 Task: Select Convenience. Add to cart, from DollarGeneral for 4287 Palmer Road, Westerville, Ohio 43081, Cell Number 614-742-1053, following items : Creme of Nature Argan Oil 7-n-1 Leave in Treatment - 1, Firstline Sleek Him, Her & Little Ones Family Hair Brush - 1, Camryns BFF Gentle Edges Double-Sided Comb - 1, Ampro Pro Styl Protein Styling Gel Regular Hold - 1
Action: Mouse moved to (288, 111)
Screenshot: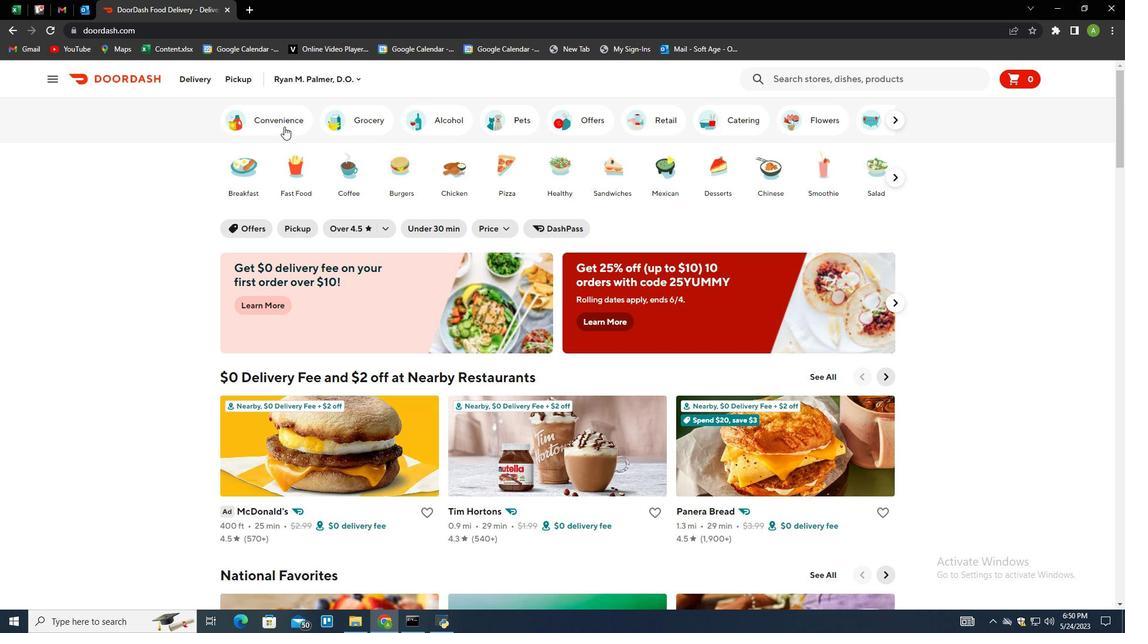 
Action: Mouse pressed left at (288, 111)
Screenshot: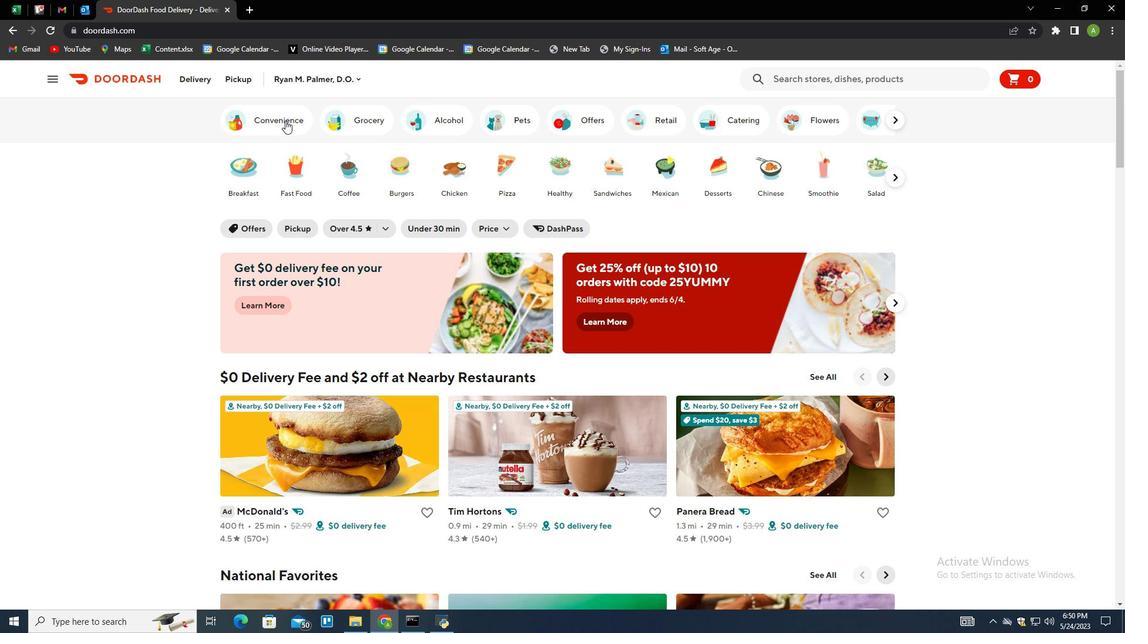 
Action: Mouse moved to (541, 375)
Screenshot: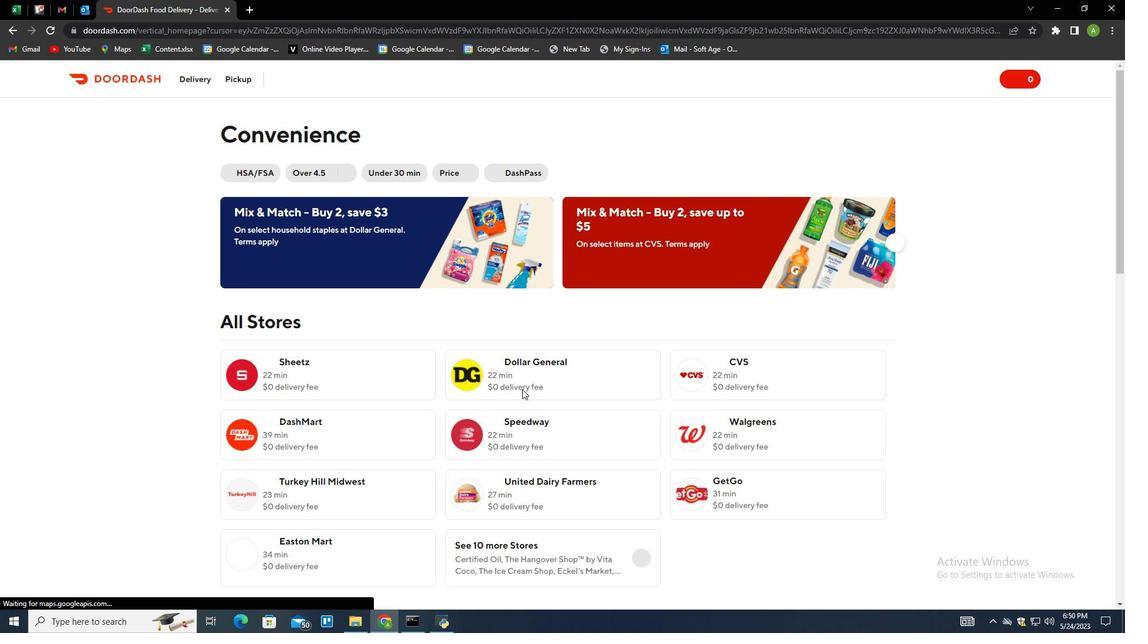 
Action: Mouse pressed left at (541, 375)
Screenshot: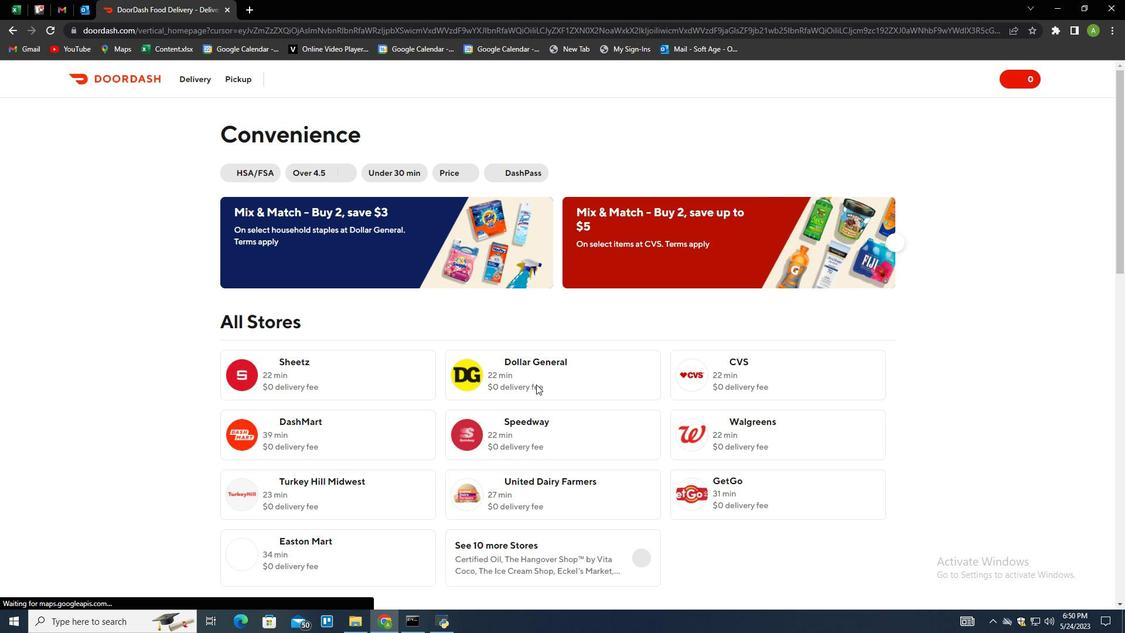 
Action: Mouse moved to (271, 78)
Screenshot: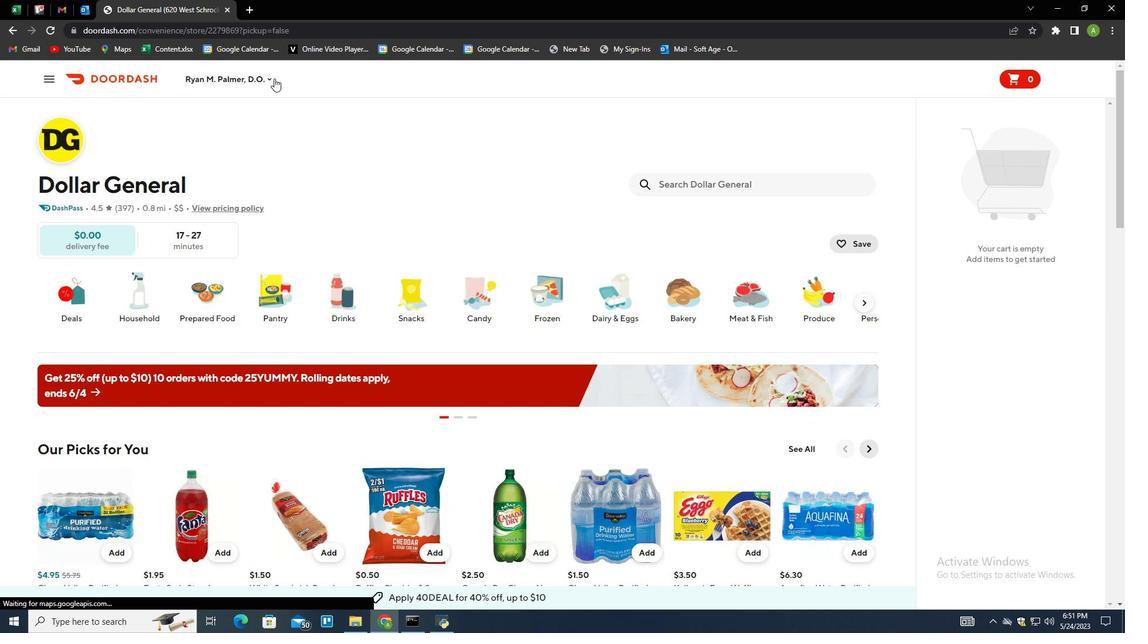 
Action: Mouse pressed left at (271, 78)
Screenshot: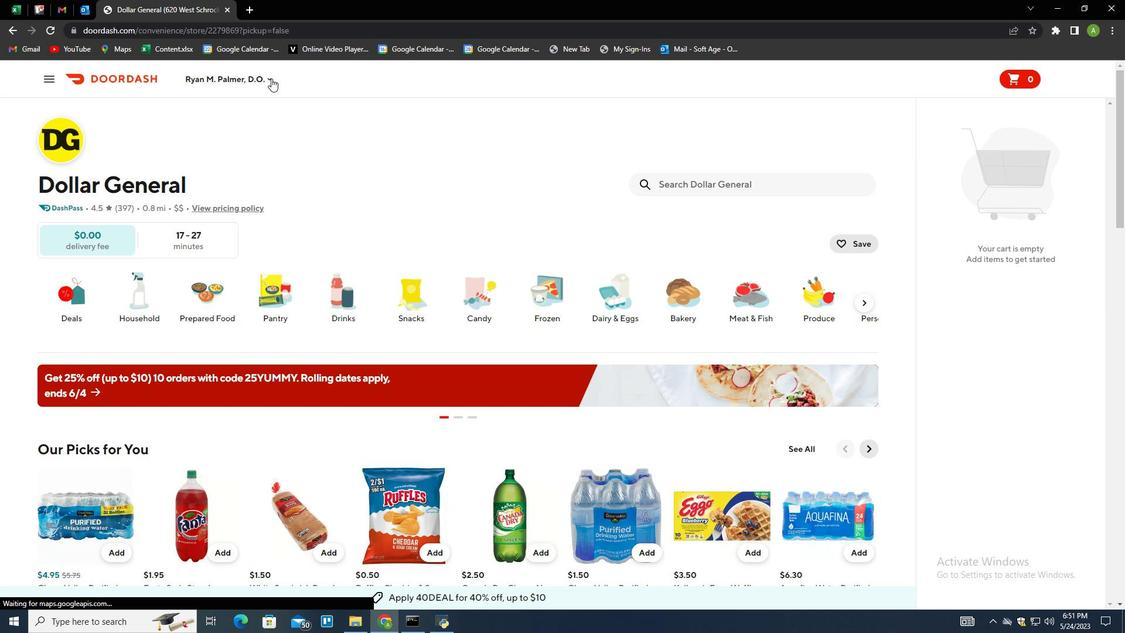 
Action: Mouse moved to (295, 130)
Screenshot: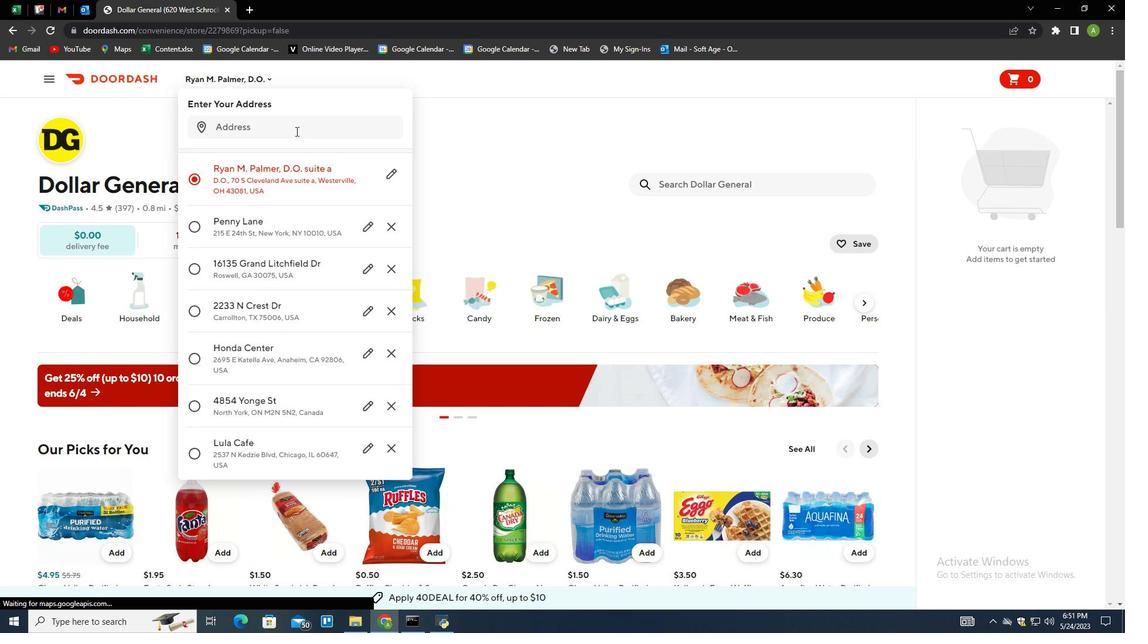 
Action: Mouse pressed left at (295, 130)
Screenshot: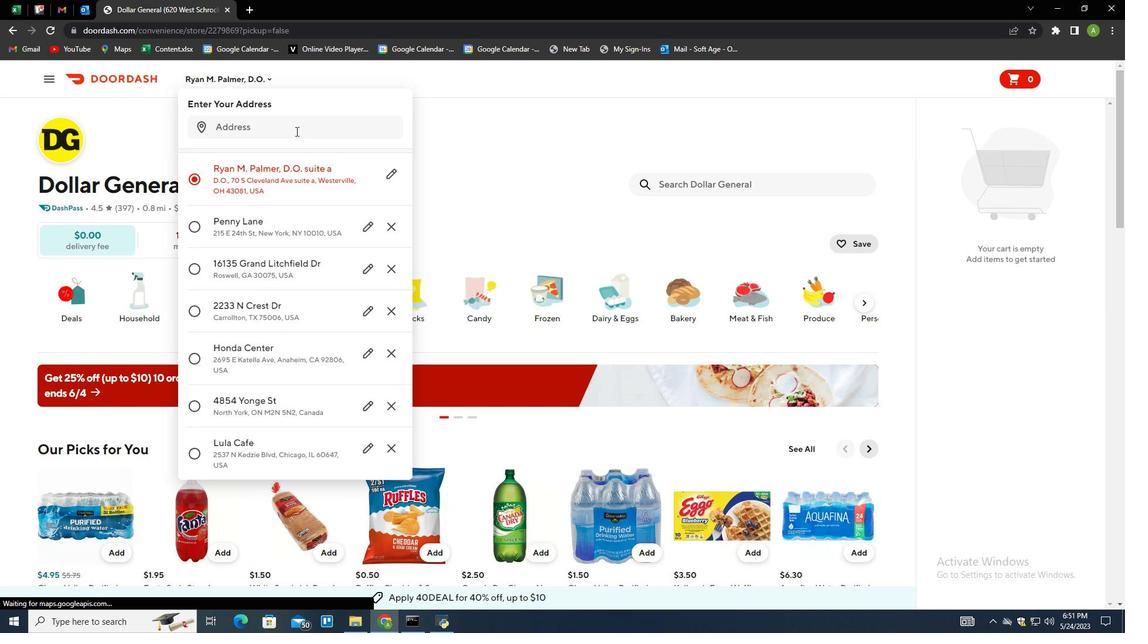 
Action: Mouse moved to (283, 136)
Screenshot: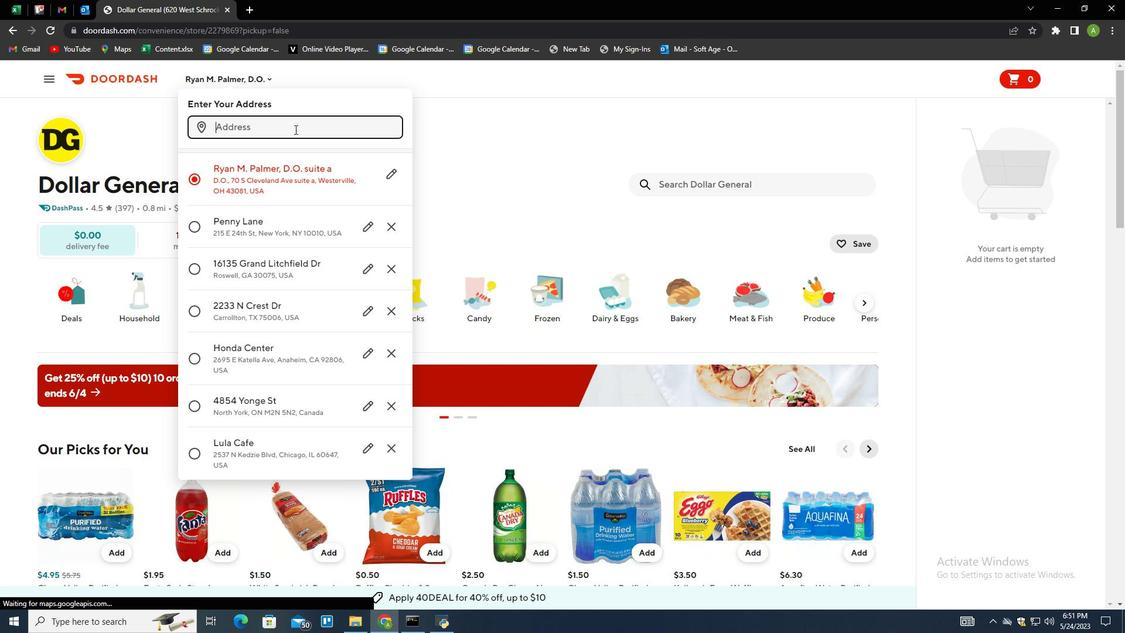 
Action: Key pressed 48<Key.backspace>287<Key.space>palmer<Key.space>road,<Key.space>westerville,ohio<Key.left><Key.left><Key.left><Key.left><Key.space><Key.right><Key.right><Key.right><Key.right><Key.space>43081<Key.enter>
Screenshot: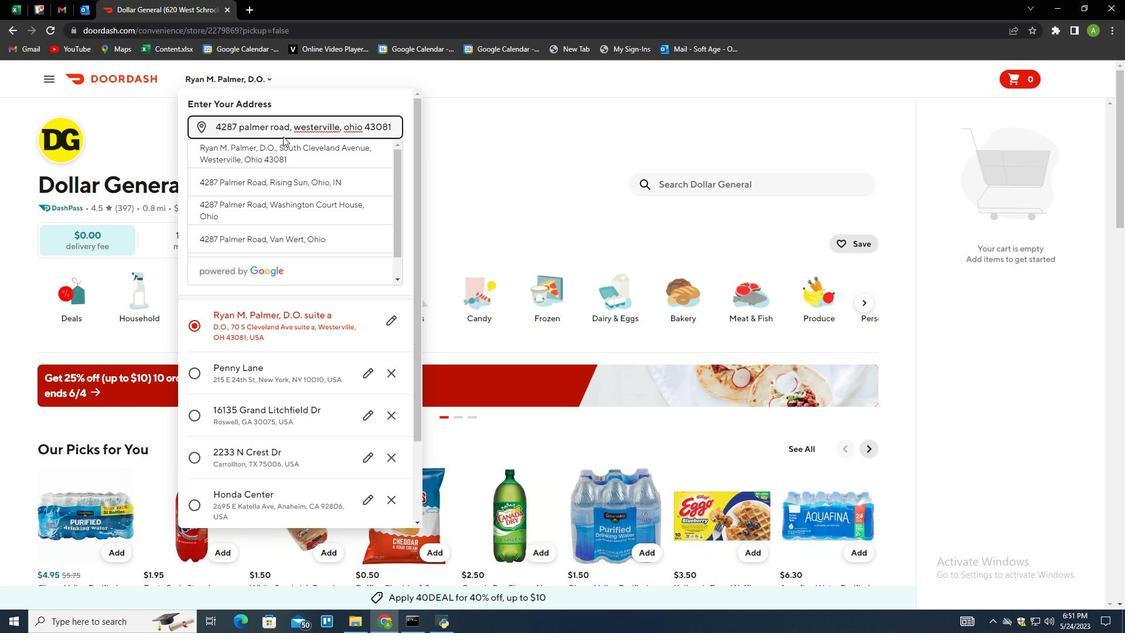 
Action: Mouse moved to (372, 481)
Screenshot: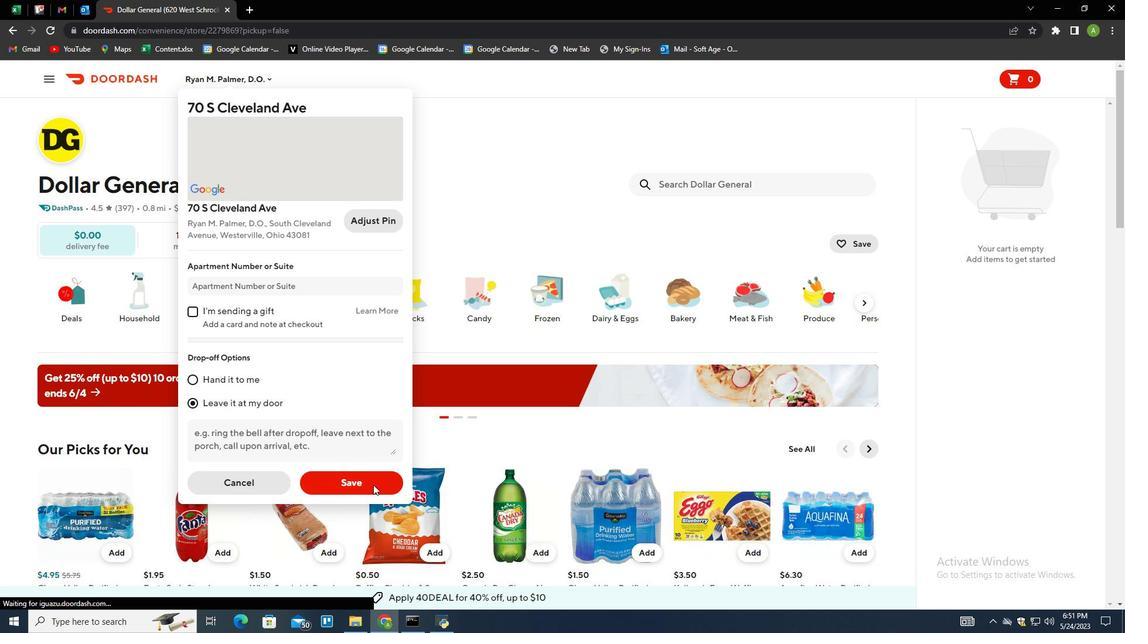 
Action: Mouse pressed left at (372, 481)
Screenshot: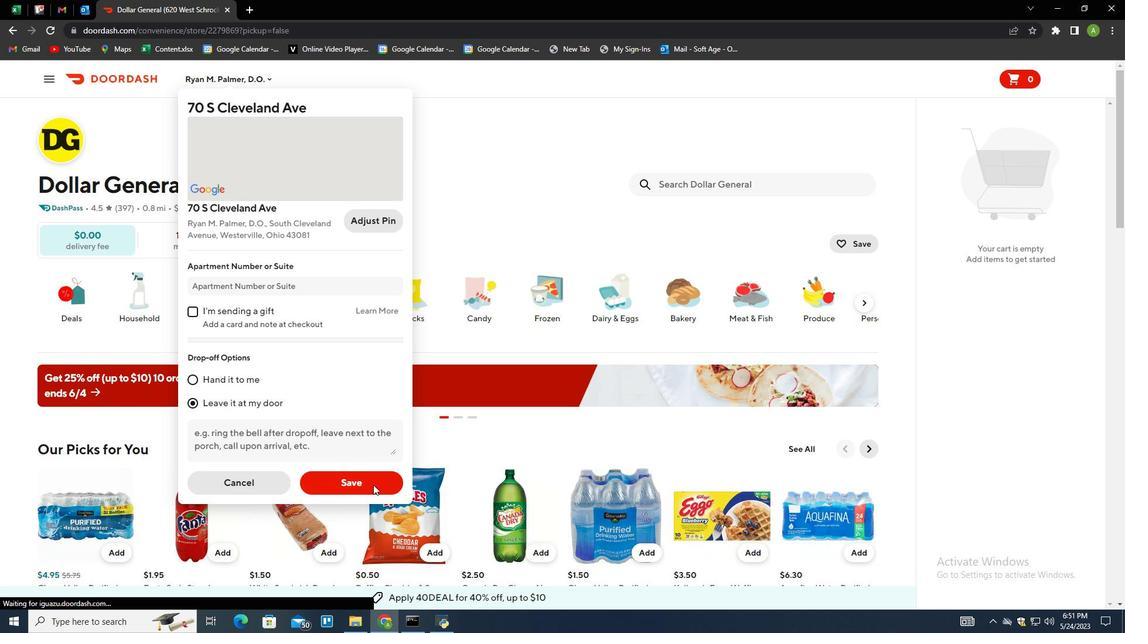 
Action: Mouse moved to (699, 184)
Screenshot: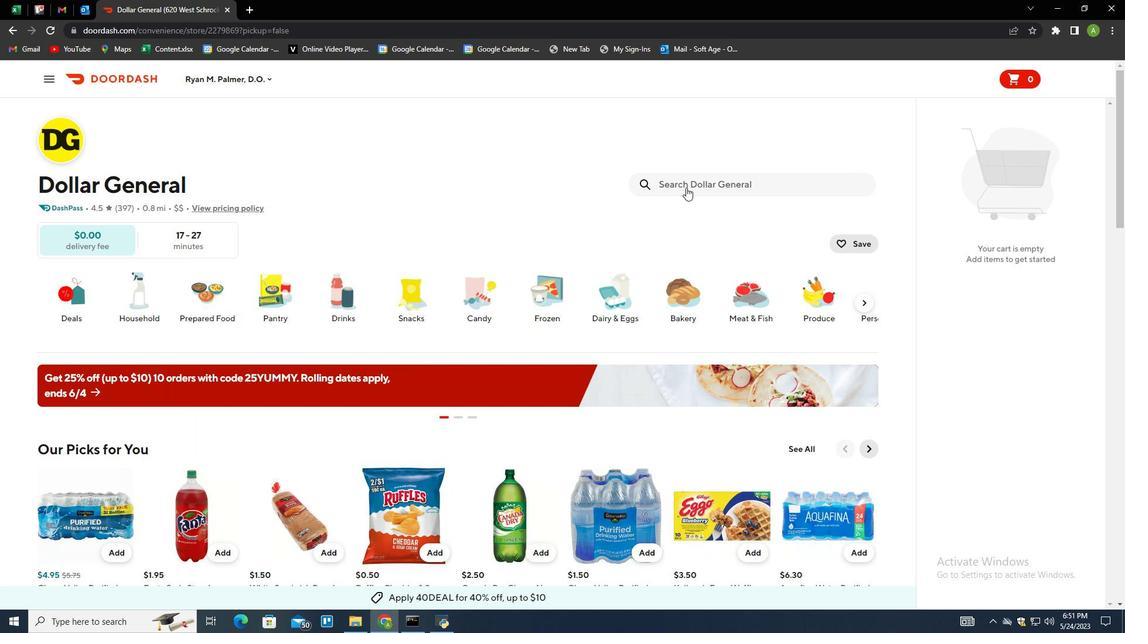 
Action: Mouse pressed left at (699, 184)
Screenshot: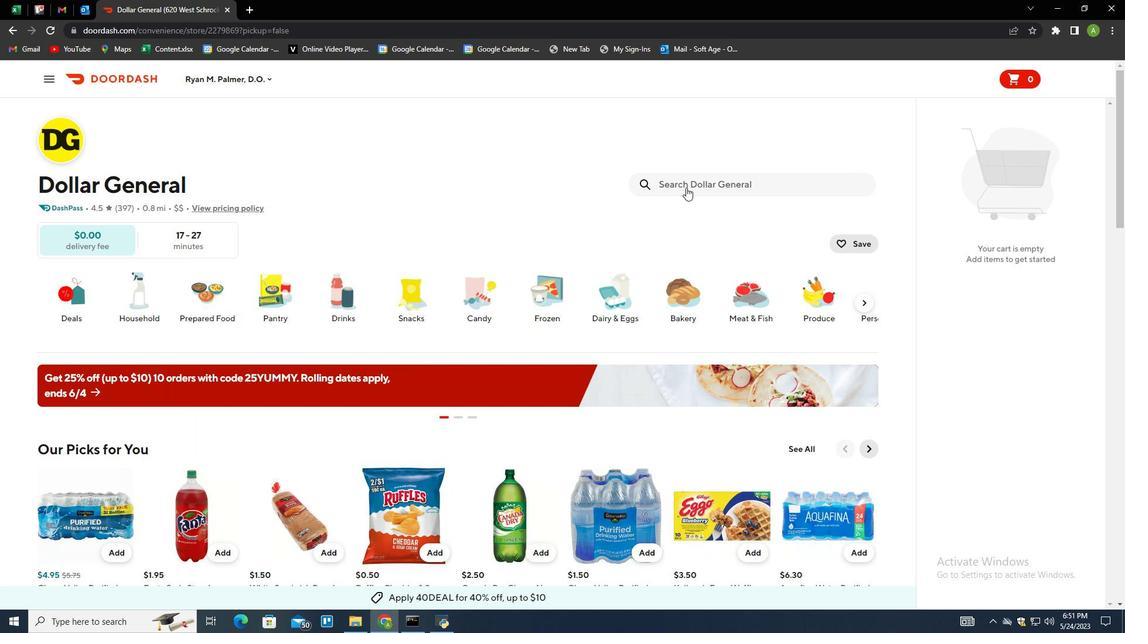 
Action: Mouse moved to (678, 202)
Screenshot: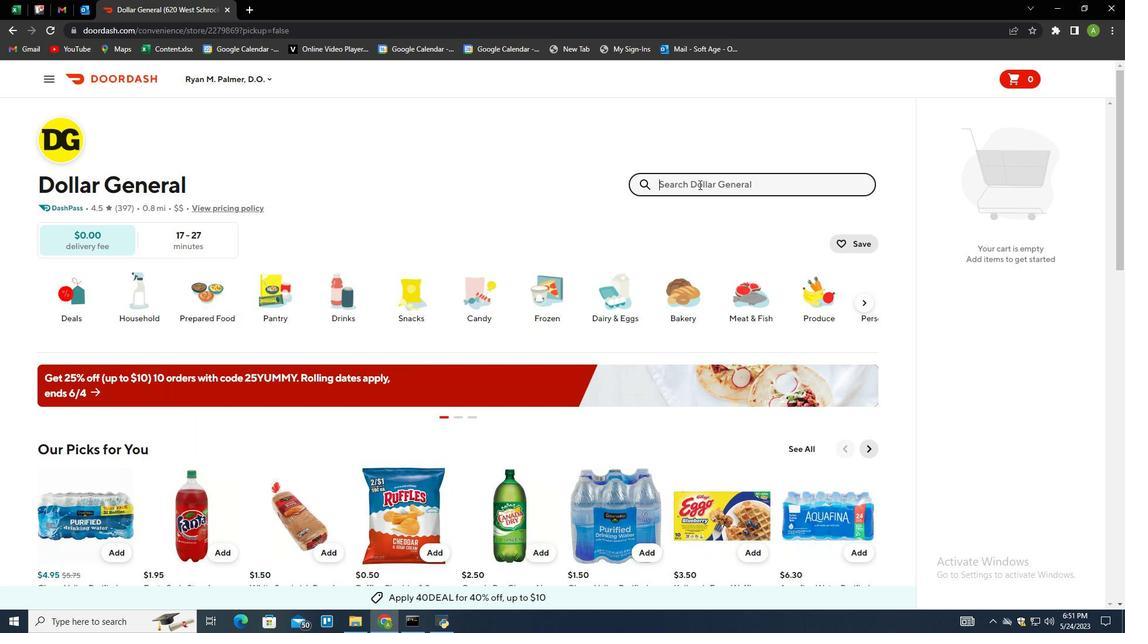 
Action: Key pressed creme<Key.space>of<Key.space>nature<Key.space>argan<Key.space>oil<Key.space>7-n-1<Key.space>leave<Key.space>in<Key.space>treatment<Key.enter>
Screenshot: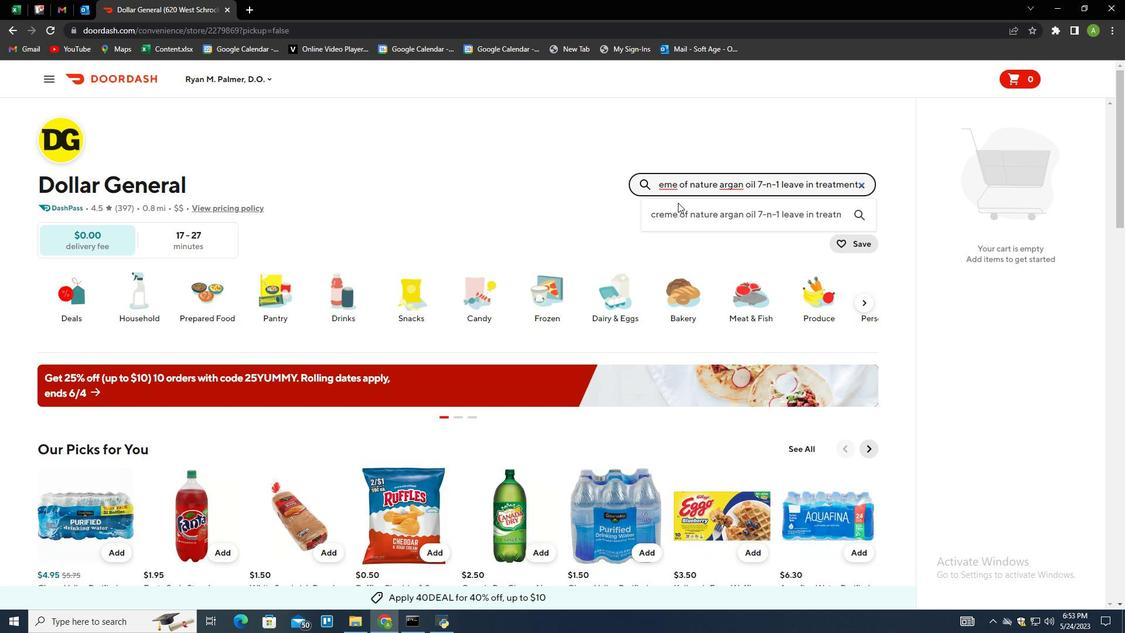
Action: Mouse moved to (101, 303)
Screenshot: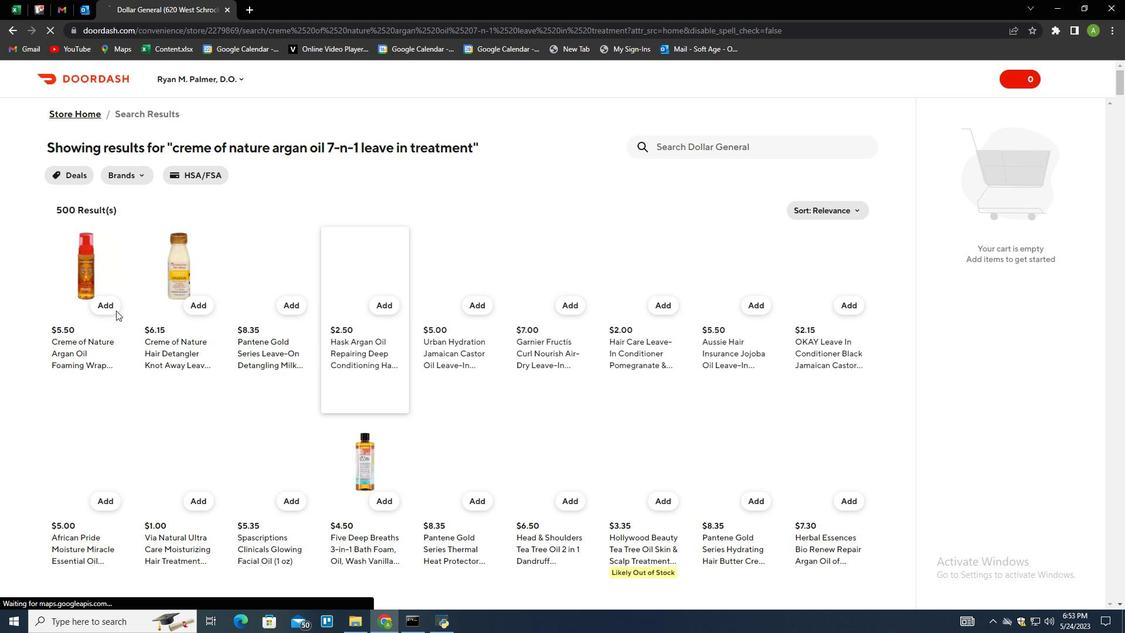 
Action: Mouse pressed left at (101, 303)
Screenshot: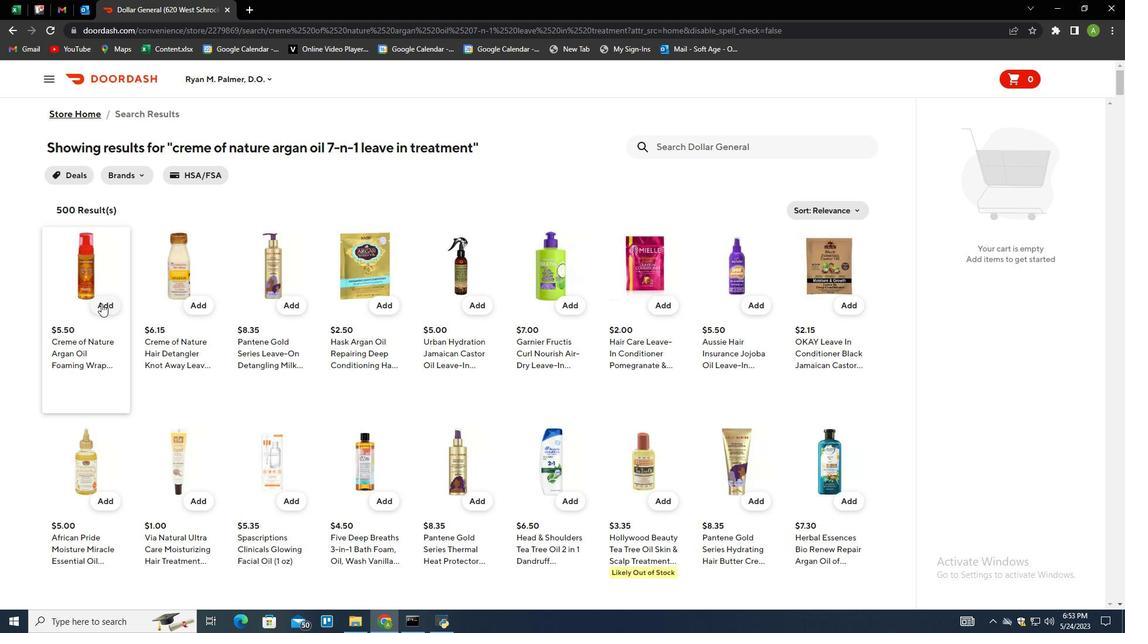 
Action: Mouse moved to (704, 146)
Screenshot: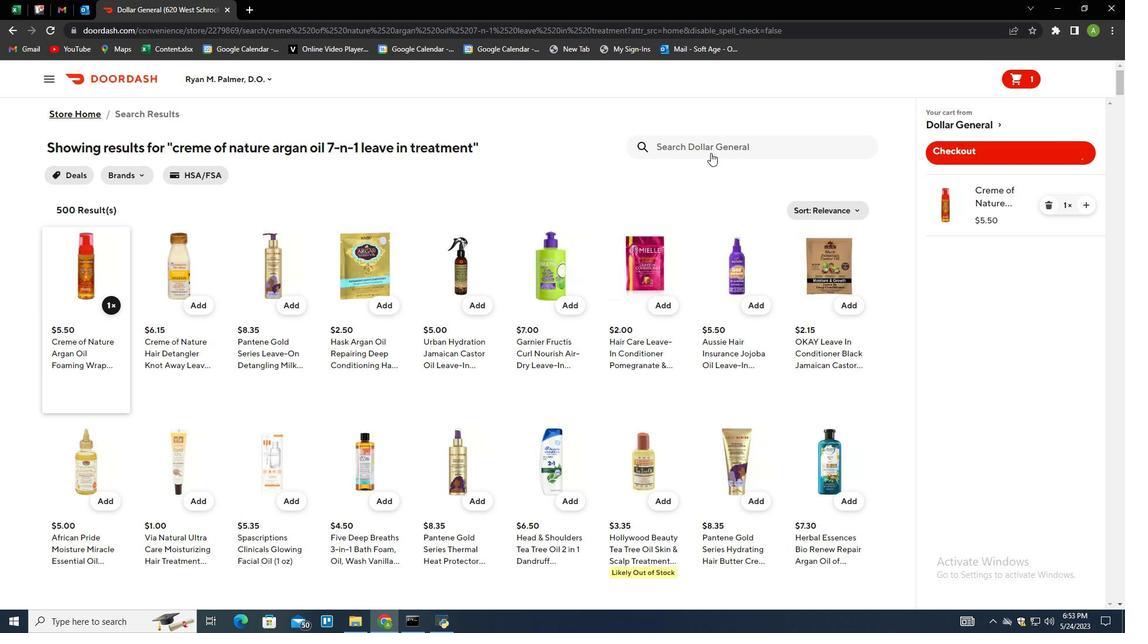 
Action: Mouse pressed left at (704, 146)
Screenshot: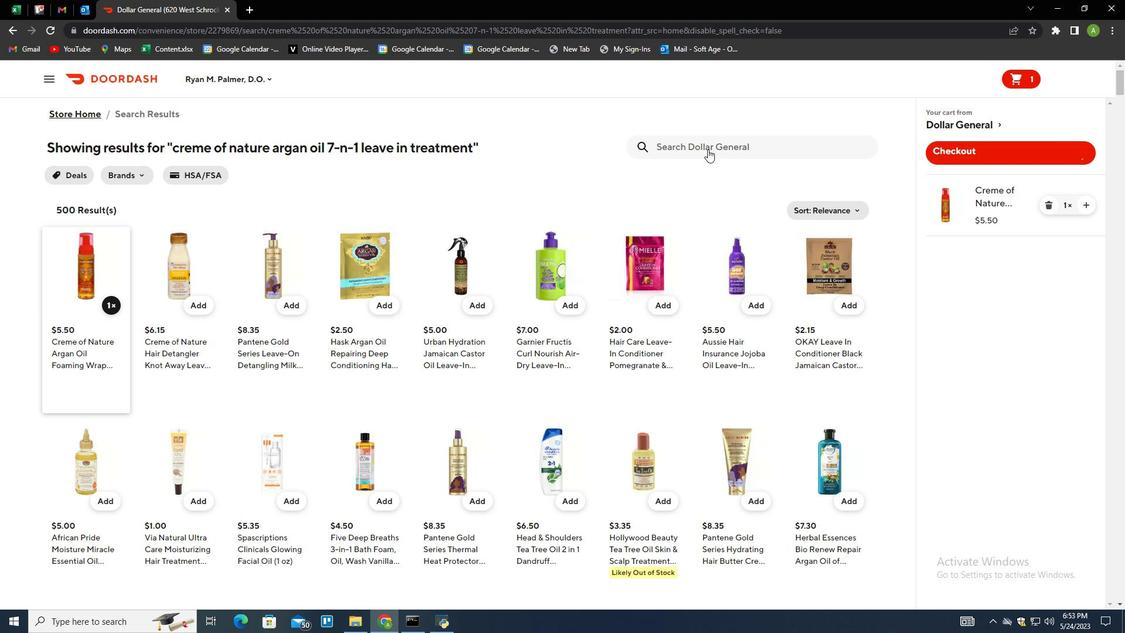 
Action: Mouse moved to (665, 144)
Screenshot: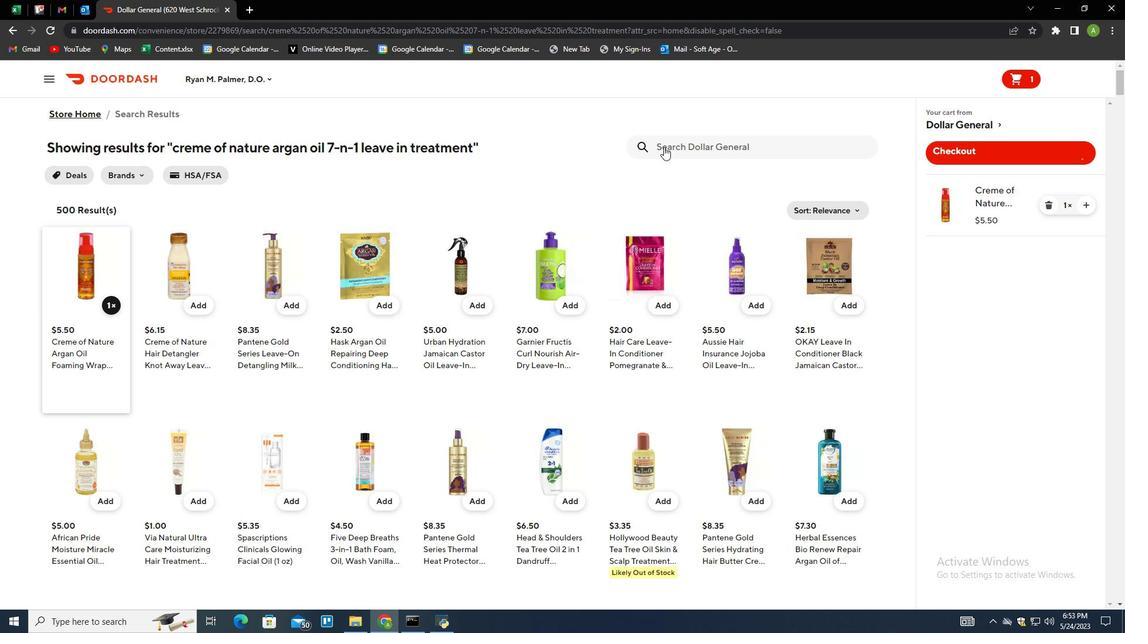 
Action: Mouse pressed left at (665, 144)
Screenshot: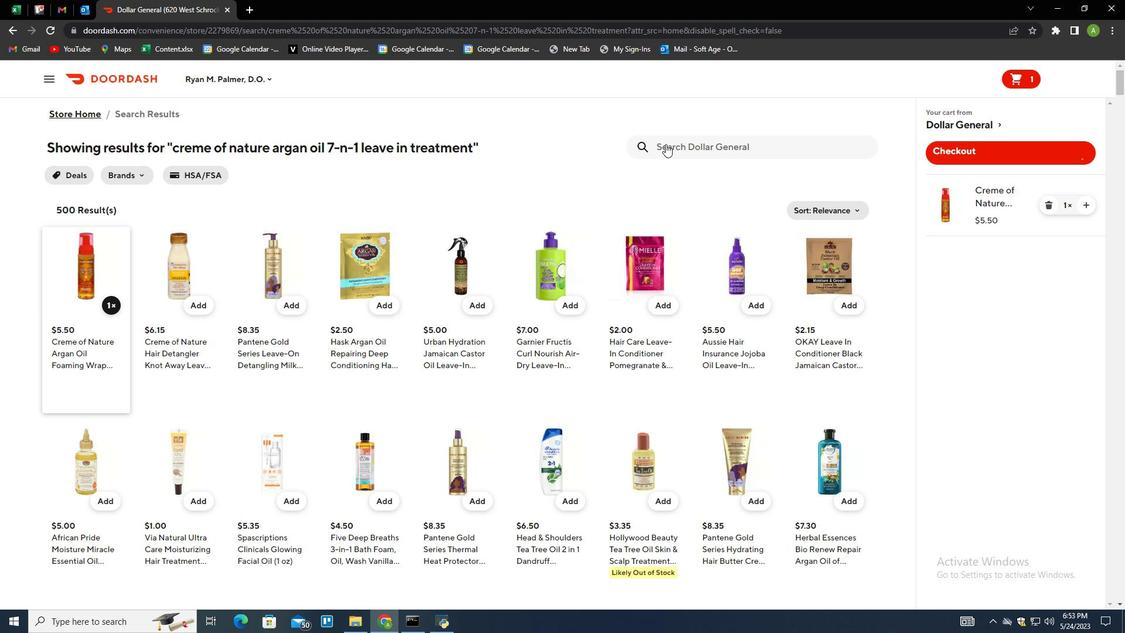 
Action: Key pressed firstline<Key.space>sleek<Key.space>him<Key.space><Key.shift>&little<Key.left><Key.left><Key.left><Key.left><Key.left><Key.left><Key.space><Key.right><Key.right><Key.right><Key.right><Key.right><Key.right>on<Key.backspace><Key.backspace><Key.space>ones<Key.space>family<Key.space>hair<Key.space>brush<Key.enter>
Screenshot: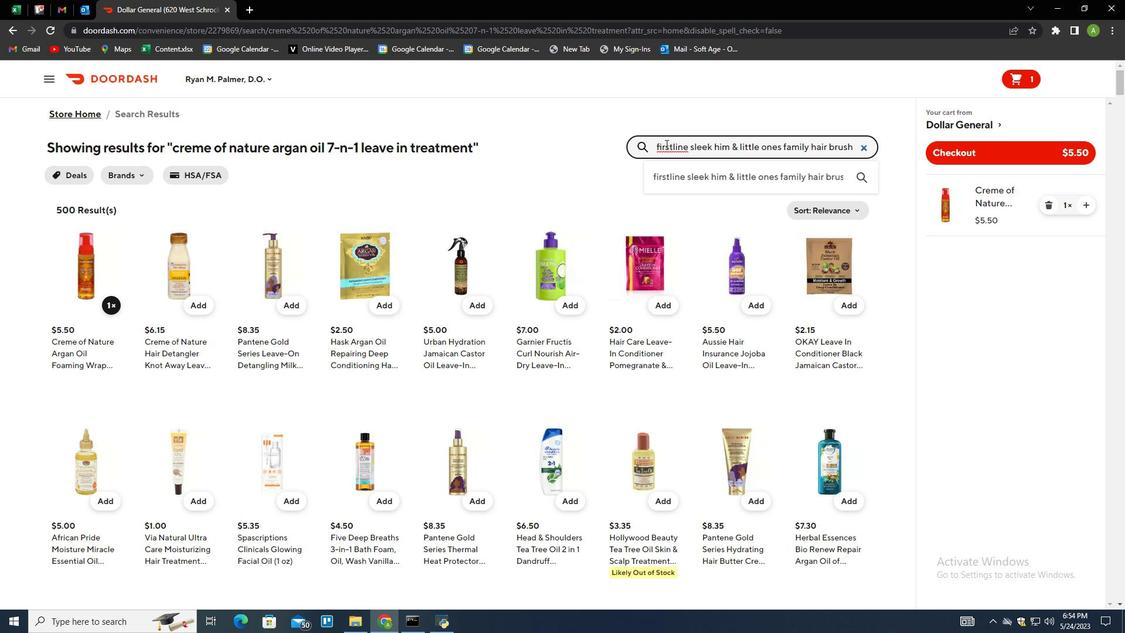 
Action: Mouse moved to (104, 305)
Screenshot: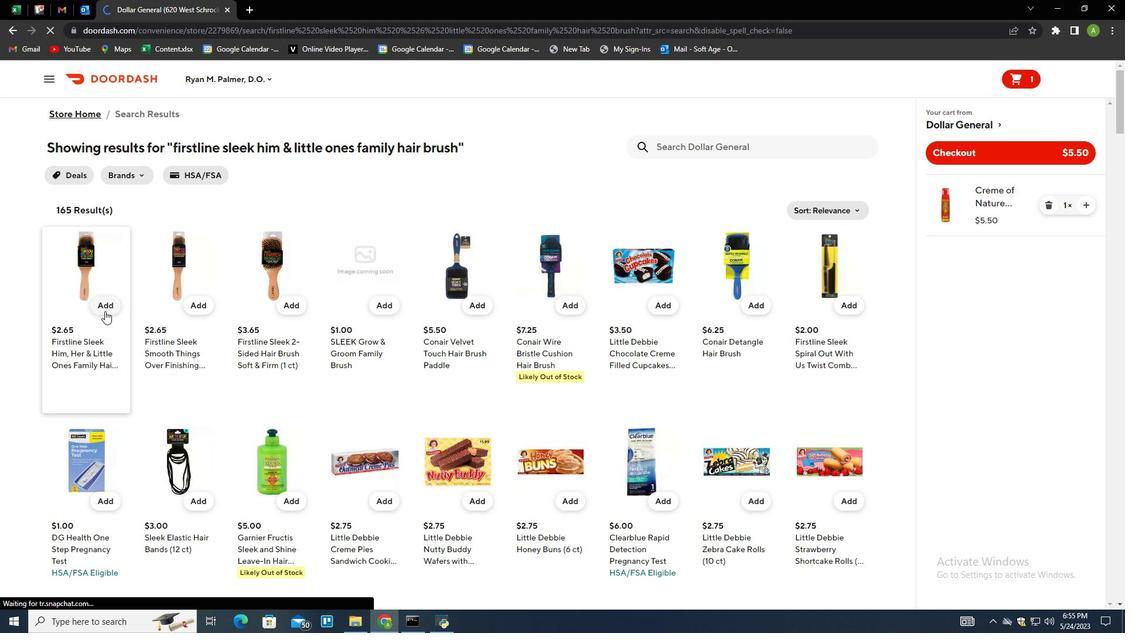 
Action: Mouse pressed left at (104, 305)
Screenshot: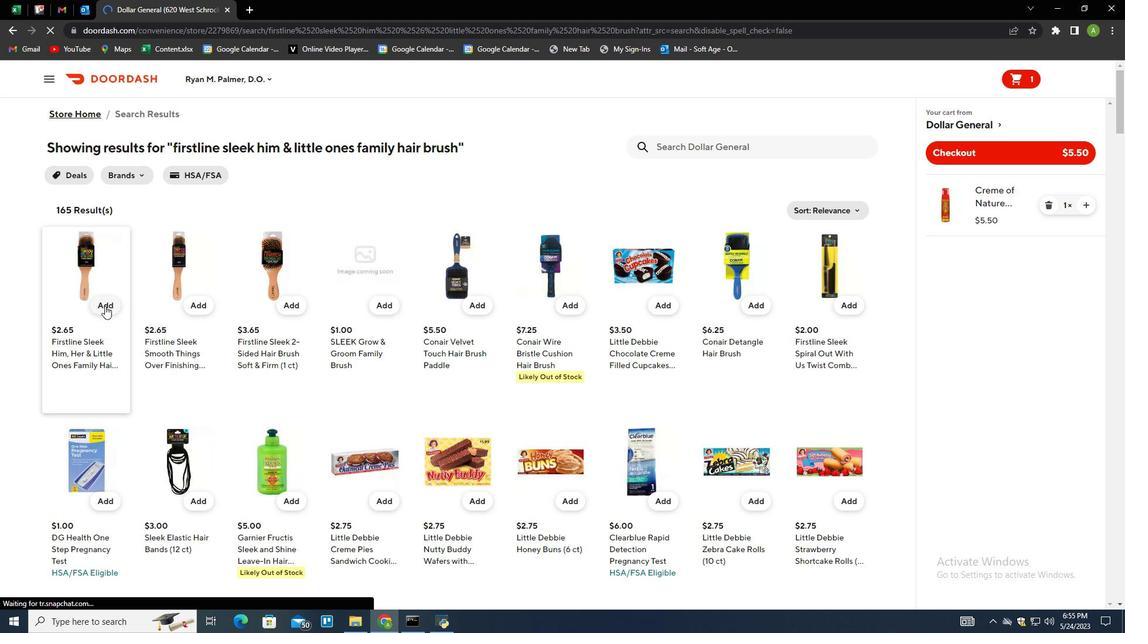 
Action: Mouse moved to (670, 144)
Screenshot: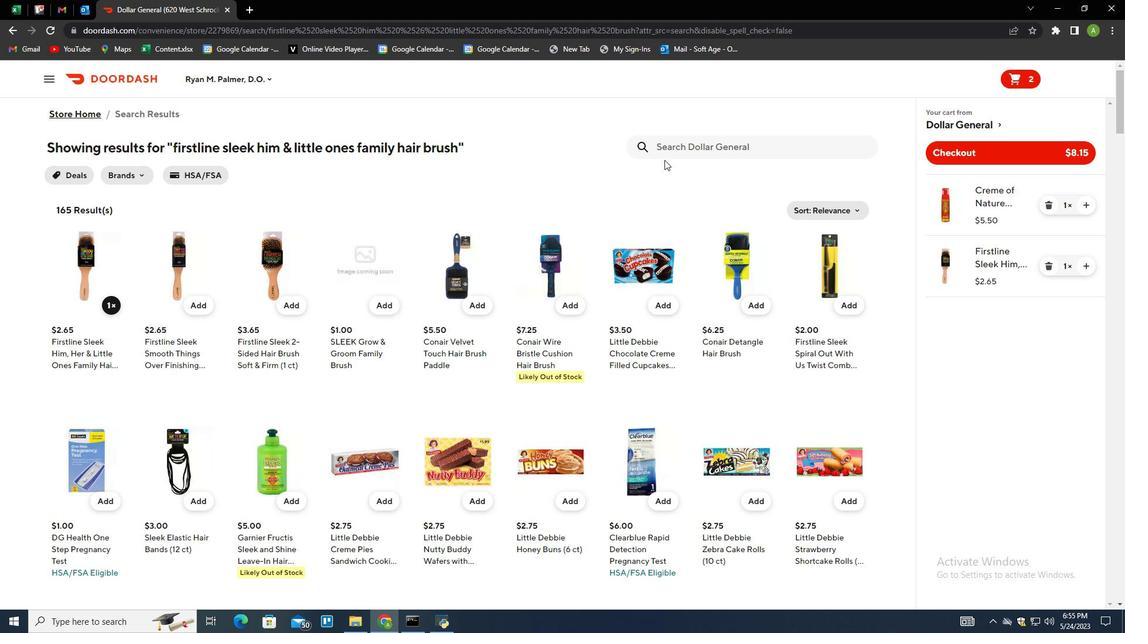 
Action: Mouse pressed left at (670, 144)
Screenshot: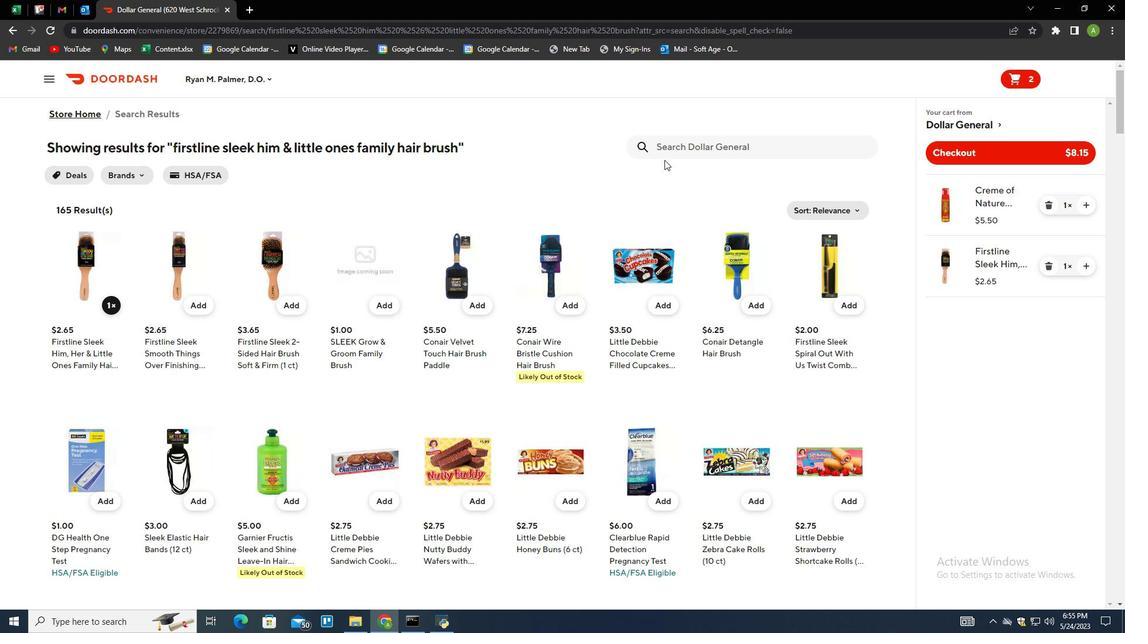 
Action: Mouse moved to (647, 172)
Screenshot: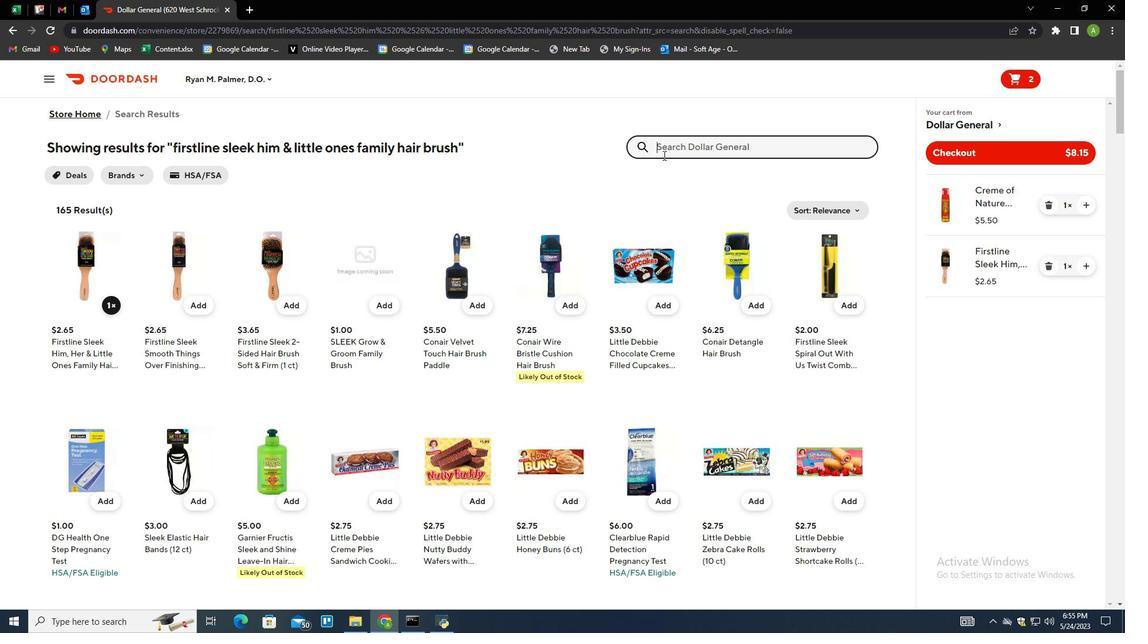 
Action: Key pressed camryns<Key.space>bff<Key.space>gentle<Key.space>edges<Key.space>double<Key.space><Key.backspace>-sided<Key.space>comb<Key.enter>
Screenshot: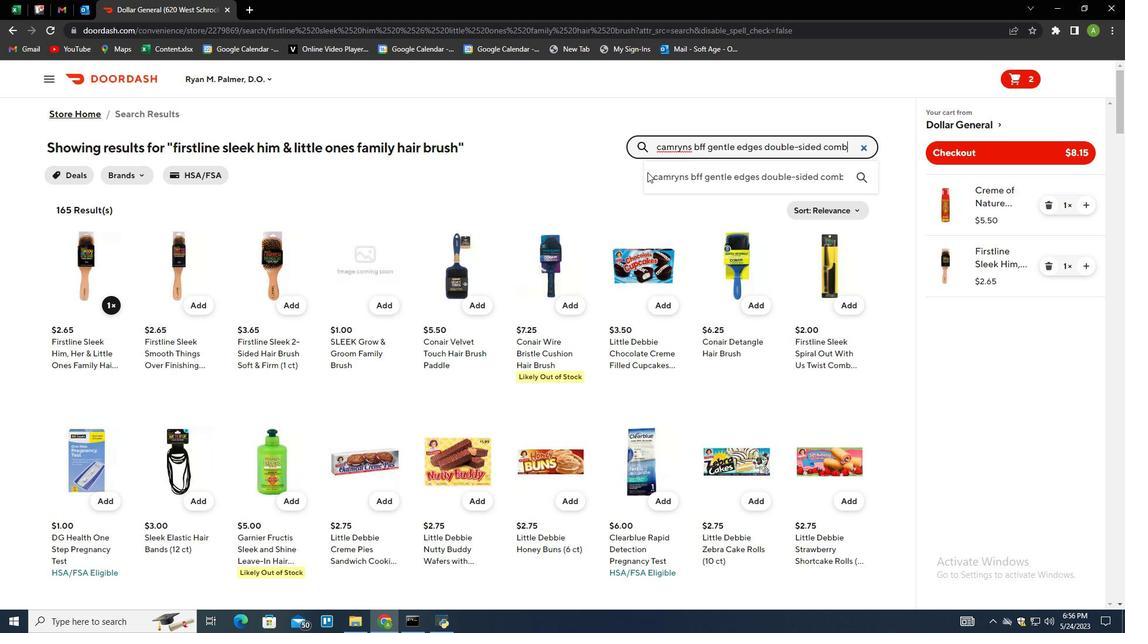 
Action: Mouse moved to (100, 305)
Screenshot: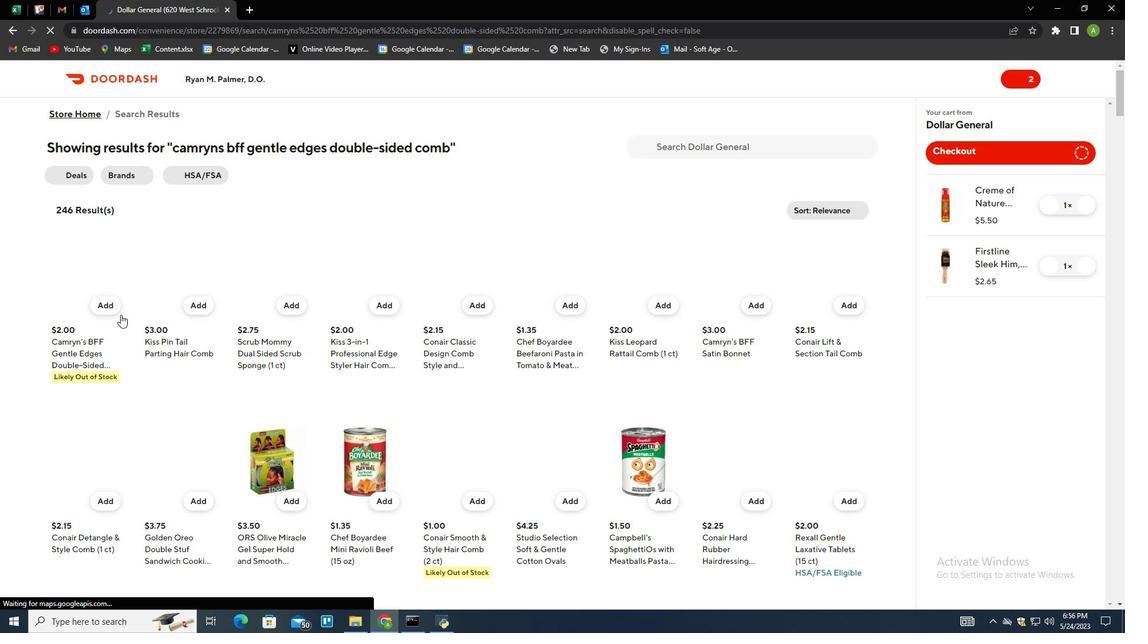 
Action: Mouse pressed left at (100, 305)
Screenshot: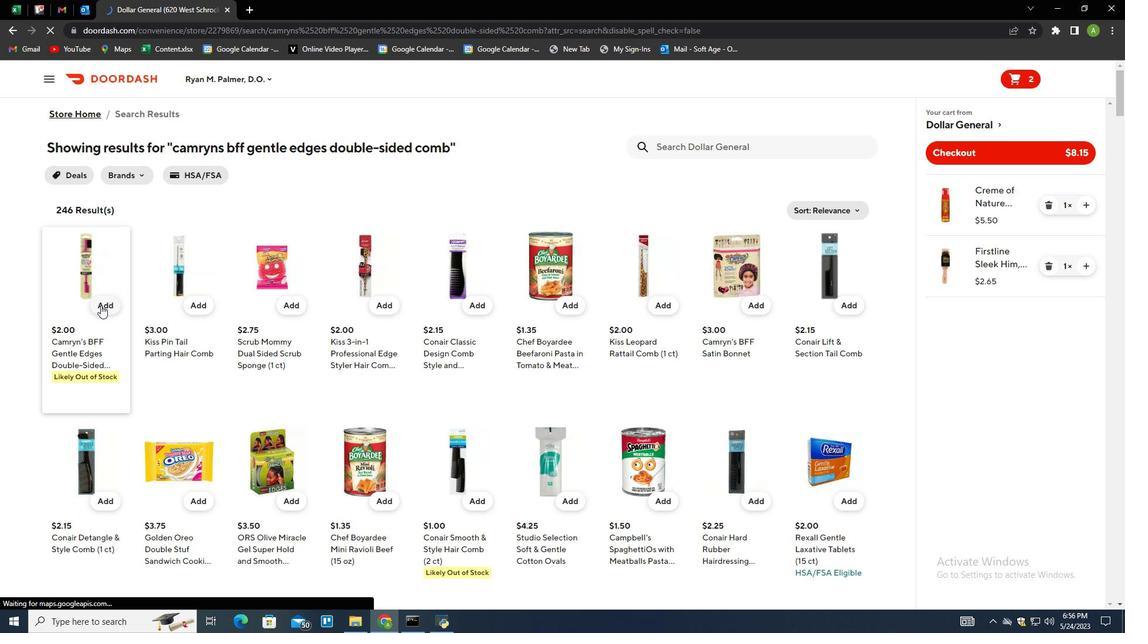 
Action: Mouse moved to (718, 141)
Screenshot: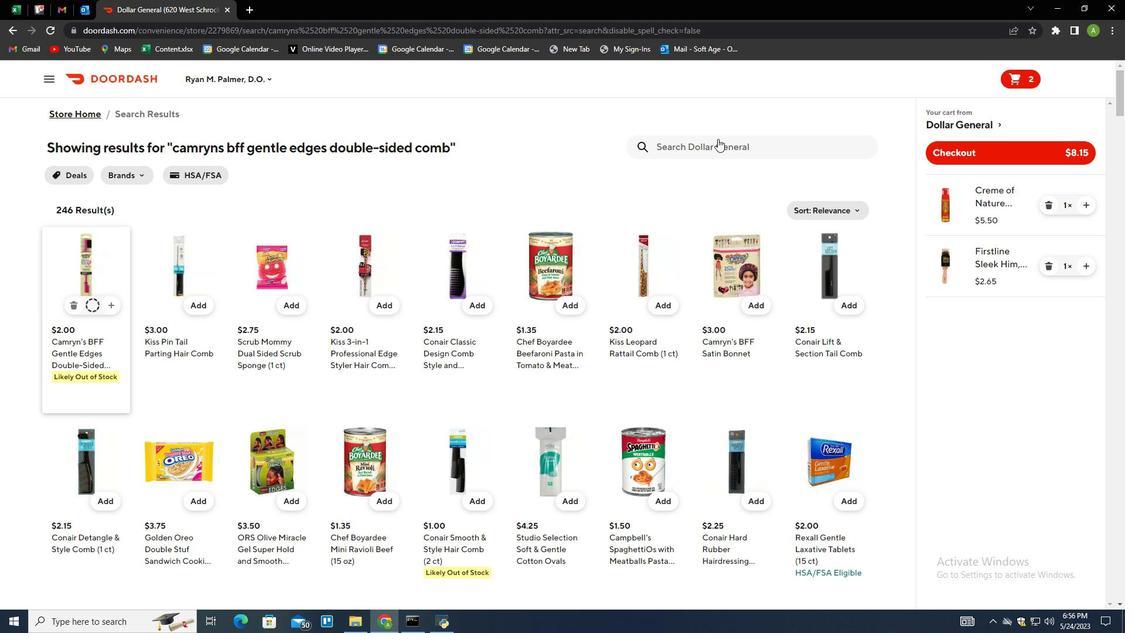 
Action: Mouse pressed left at (718, 141)
Screenshot: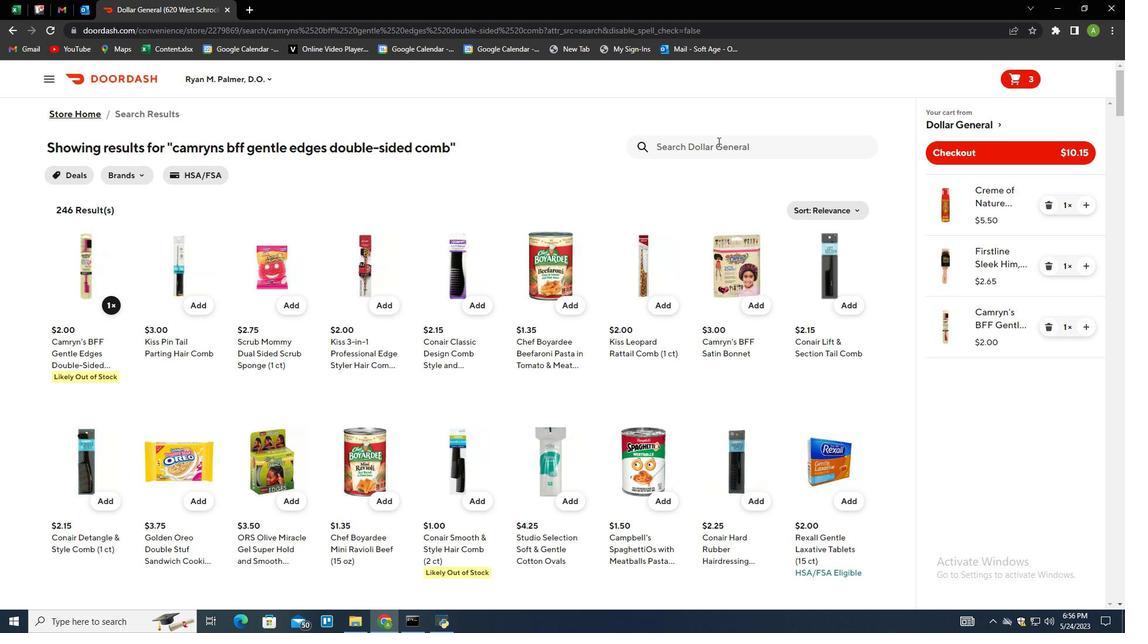 
Action: Key pressed ampro<Key.space>pro<Key.space>styl<Key.space>protein<Key.space>styling<Key.space>gel<Key.space>regular<Key.space>hold<Key.enter>
Screenshot: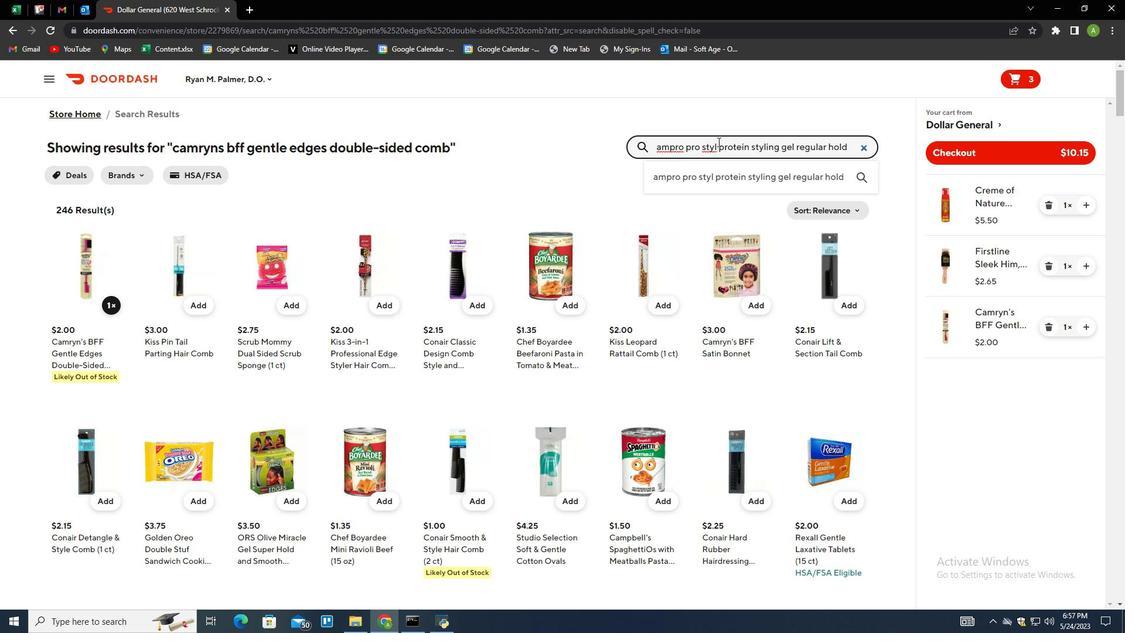 
Action: Mouse moved to (101, 303)
Screenshot: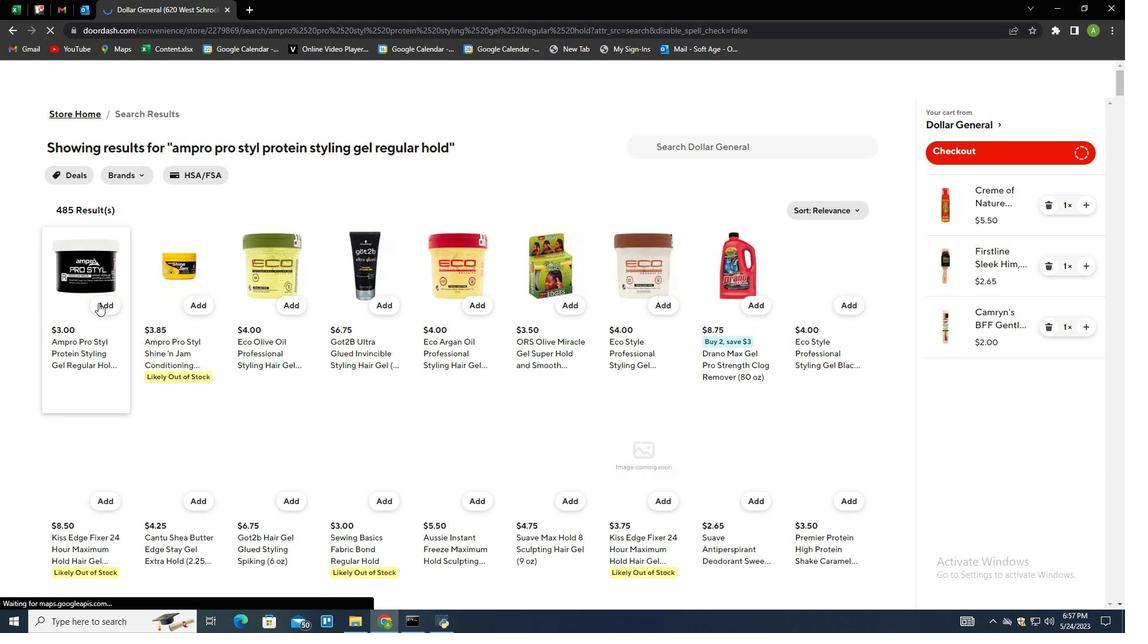 
Action: Mouse pressed left at (101, 303)
Screenshot: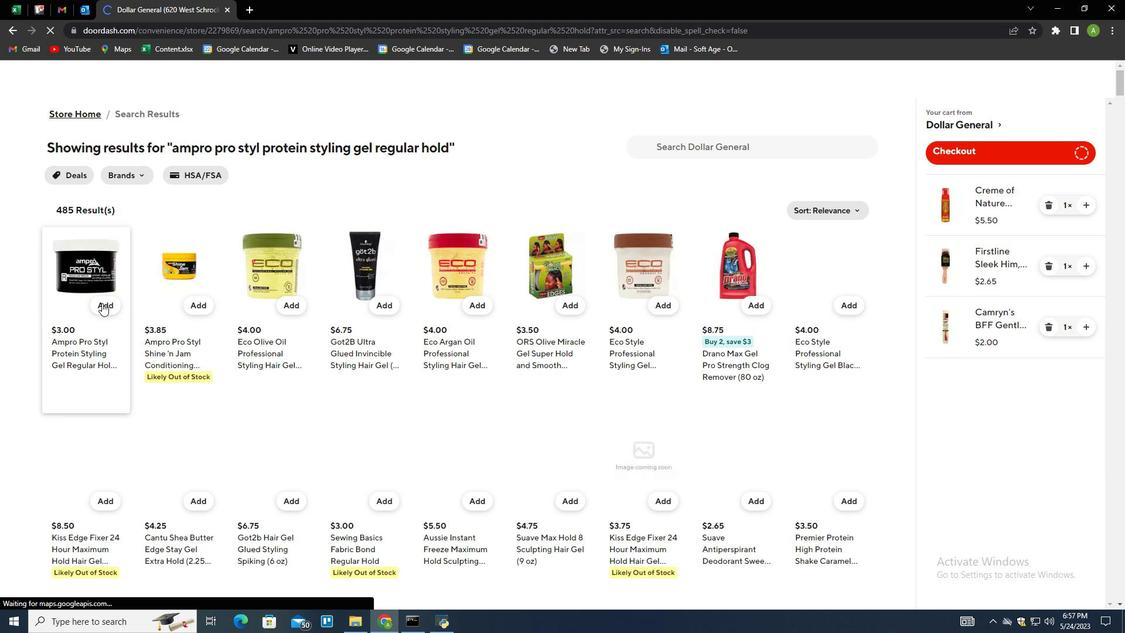 
Action: Mouse moved to (964, 154)
Screenshot: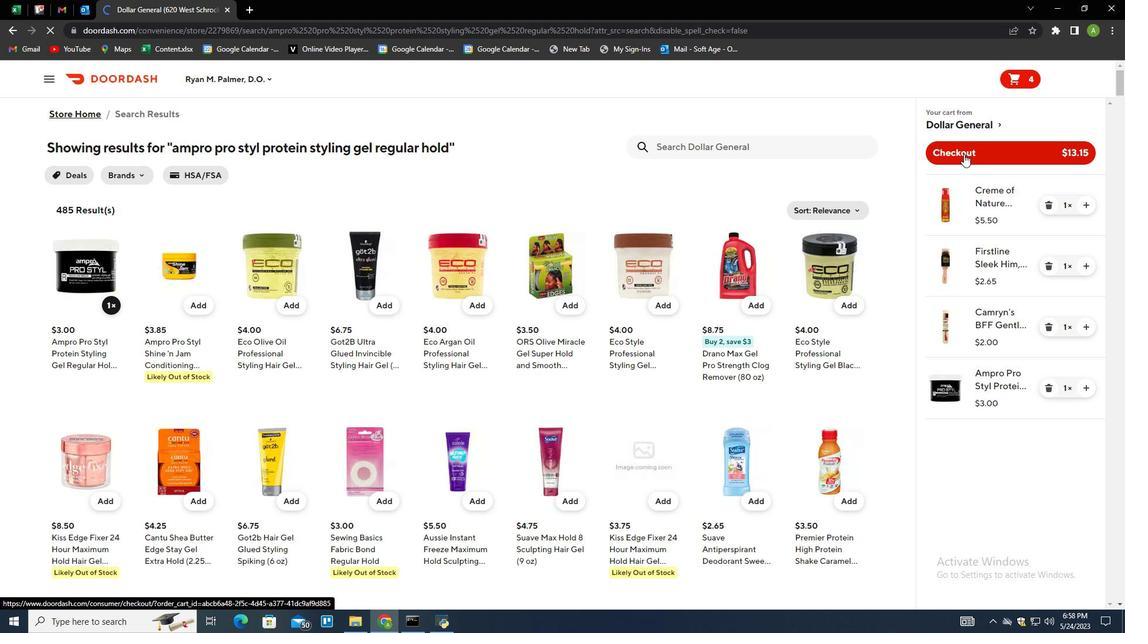
Action: Mouse pressed left at (964, 154)
Screenshot: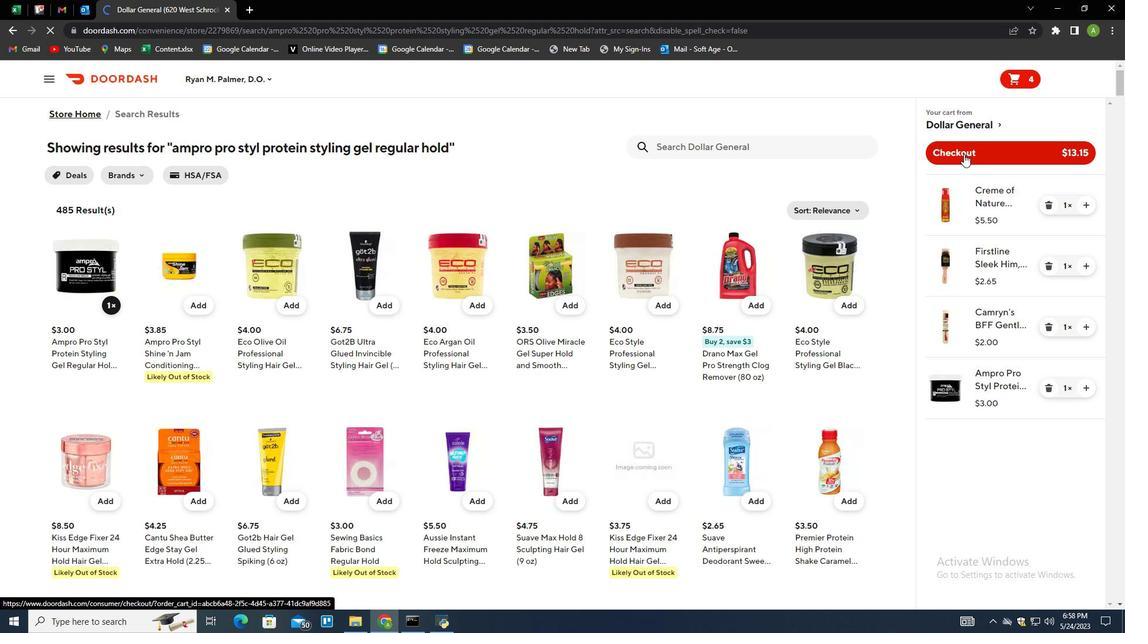 
Action: Mouse moved to (787, 182)
Screenshot: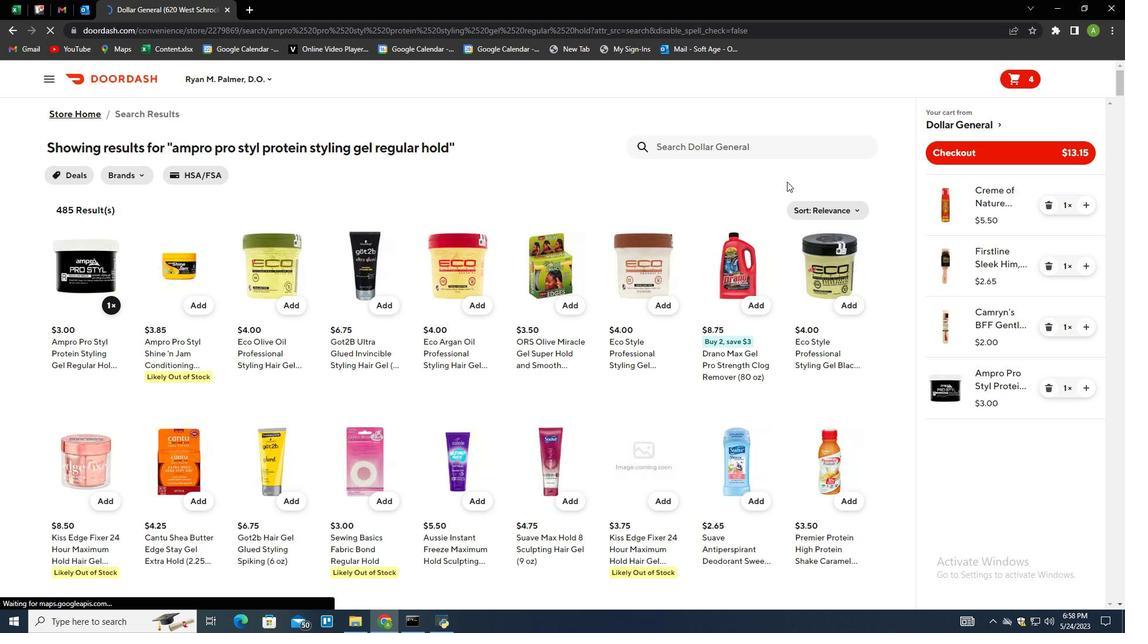 
